 Task: Add Sprouts Citrus Shrimp With Spring Vegetables Saute Meal to the cart.
Action: Mouse moved to (19, 111)
Screenshot: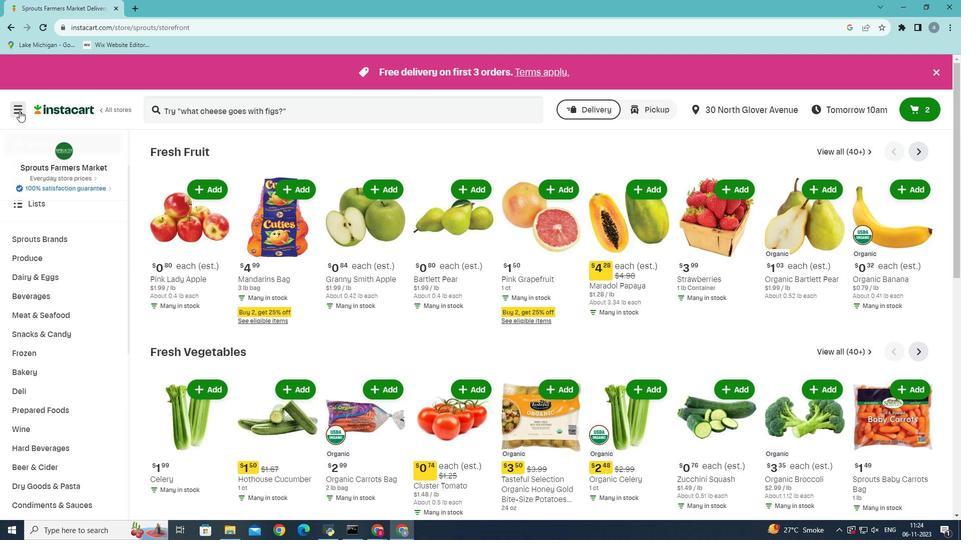 
Action: Mouse pressed left at (19, 111)
Screenshot: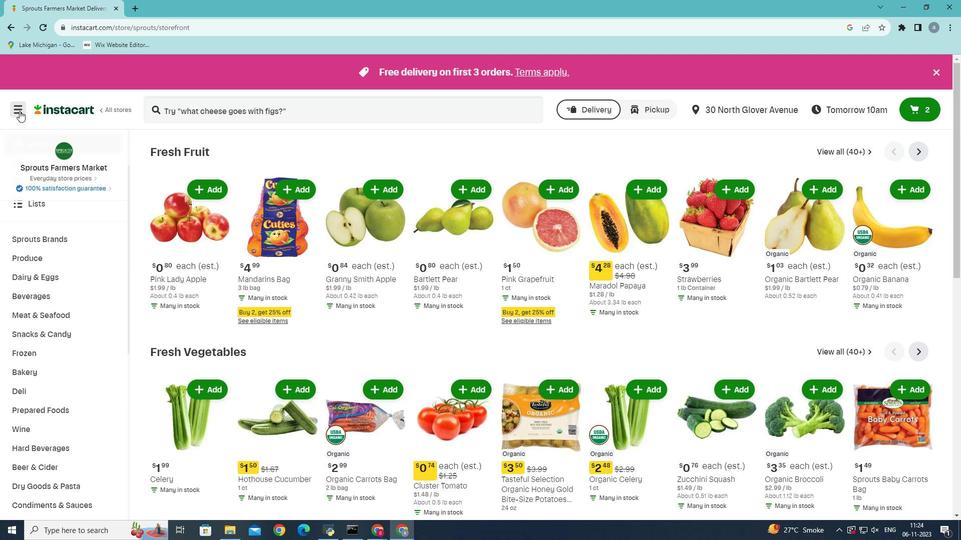 
Action: Mouse moved to (38, 276)
Screenshot: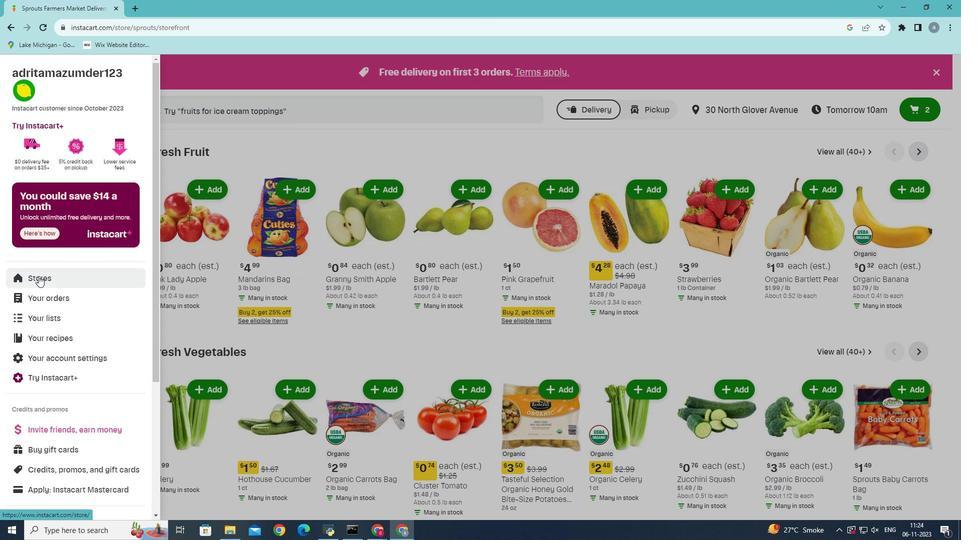 
Action: Mouse pressed left at (38, 276)
Screenshot: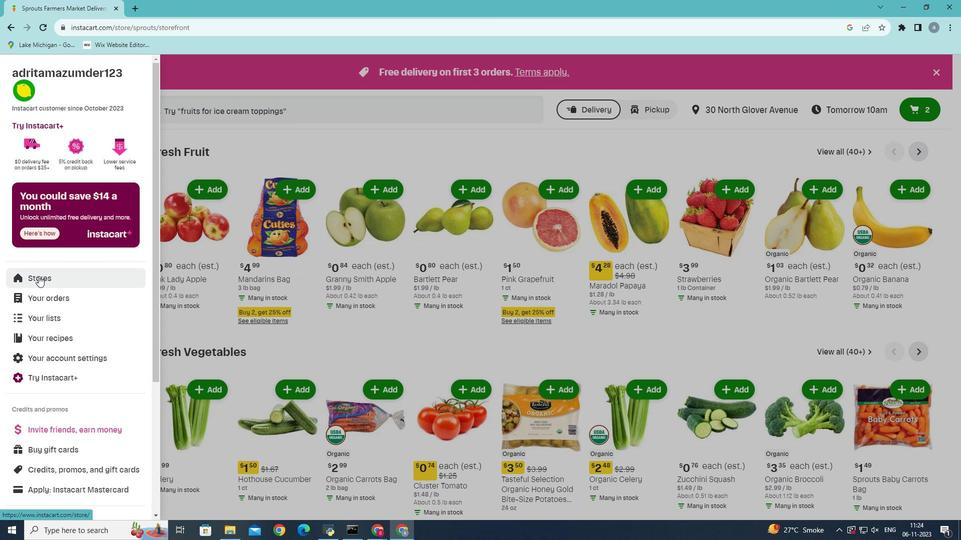 
Action: Mouse moved to (228, 108)
Screenshot: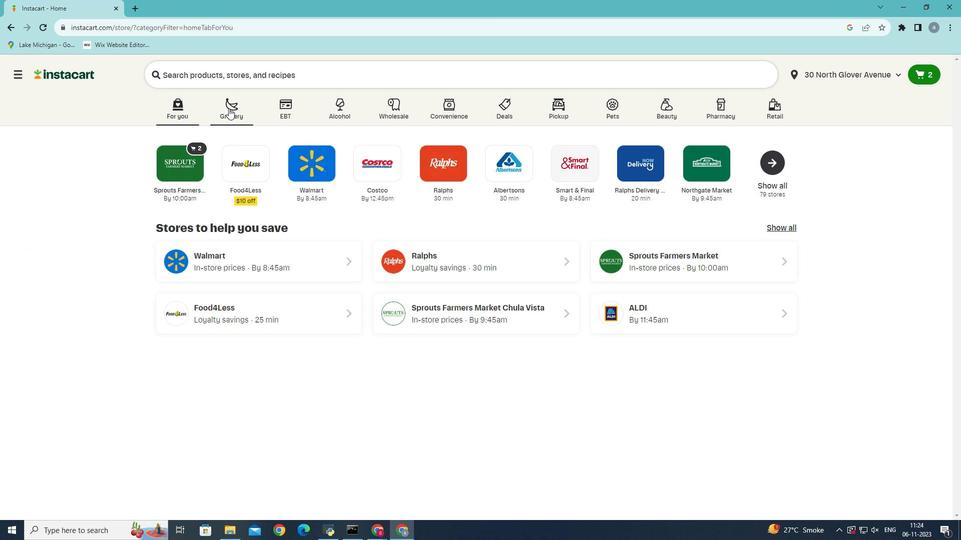 
Action: Mouse pressed left at (228, 108)
Screenshot: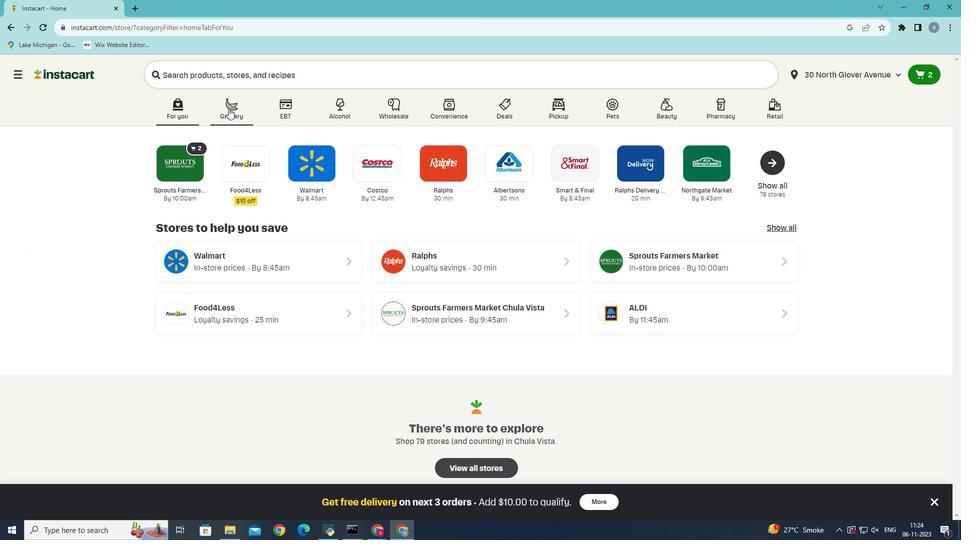 
Action: Mouse moved to (202, 286)
Screenshot: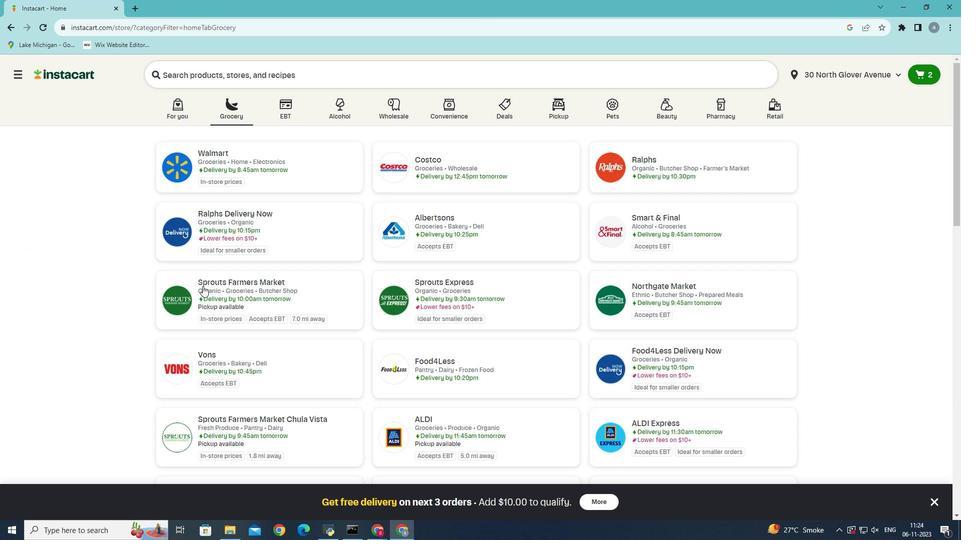 
Action: Mouse pressed left at (202, 286)
Screenshot: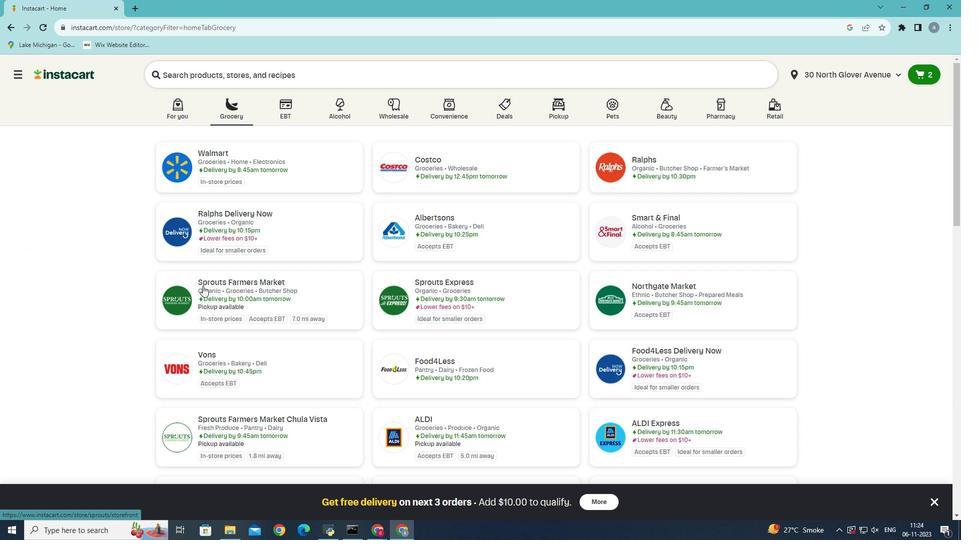 
Action: Mouse moved to (77, 386)
Screenshot: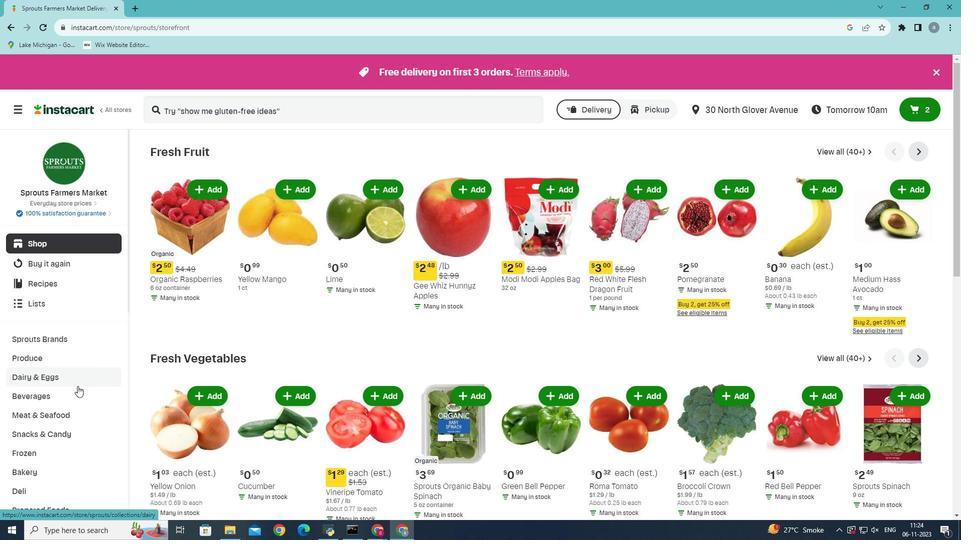
Action: Mouse scrolled (77, 385) with delta (0, 0)
Screenshot: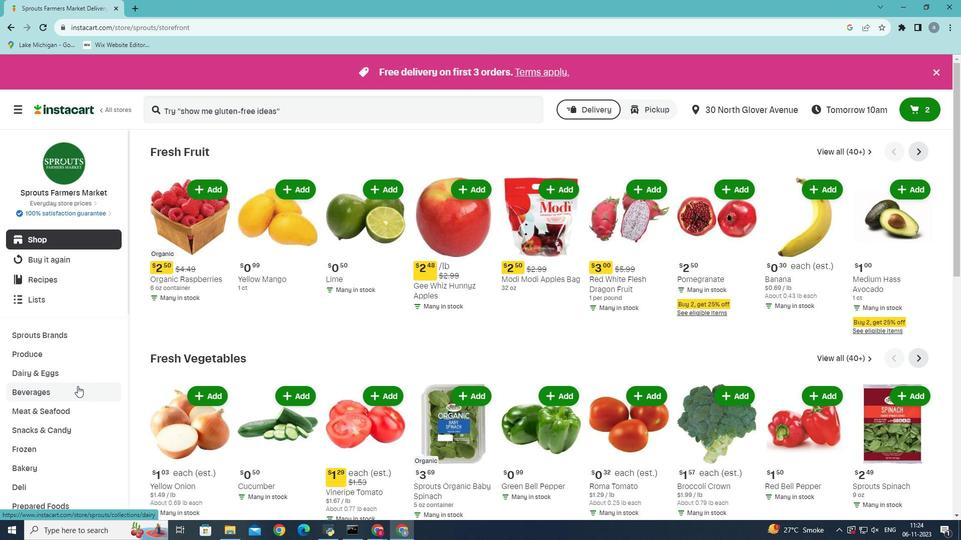 
Action: Mouse moved to (77, 386)
Screenshot: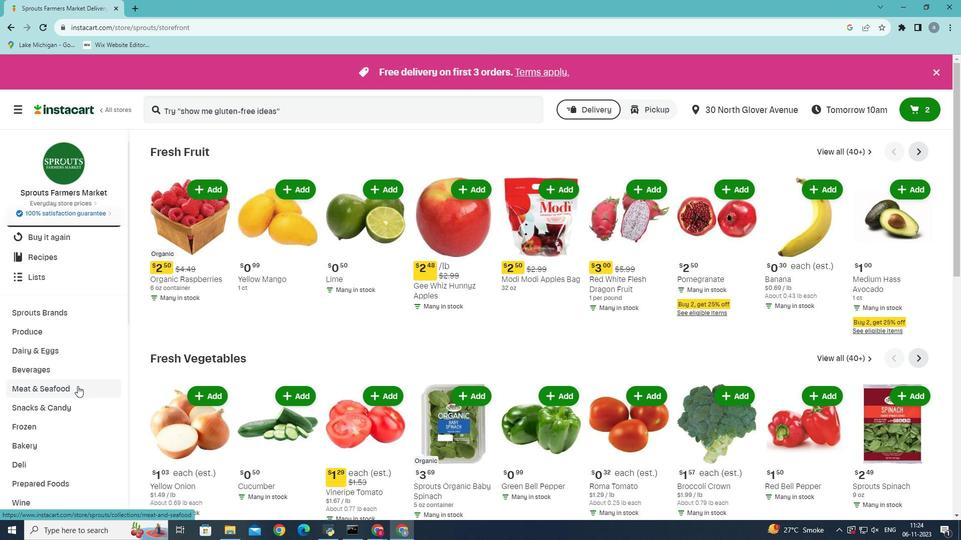 
Action: Mouse scrolled (77, 386) with delta (0, 0)
Screenshot: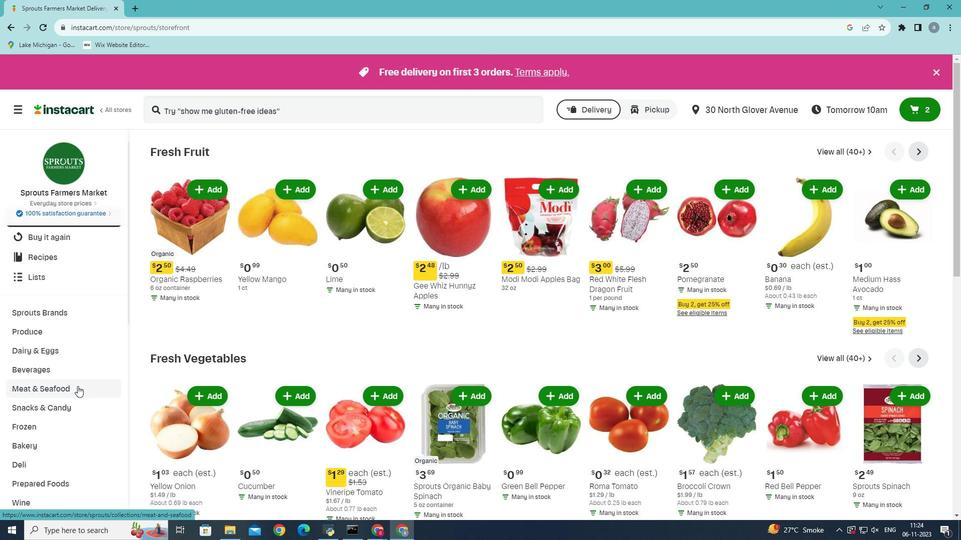 
Action: Mouse scrolled (77, 386) with delta (0, 0)
Screenshot: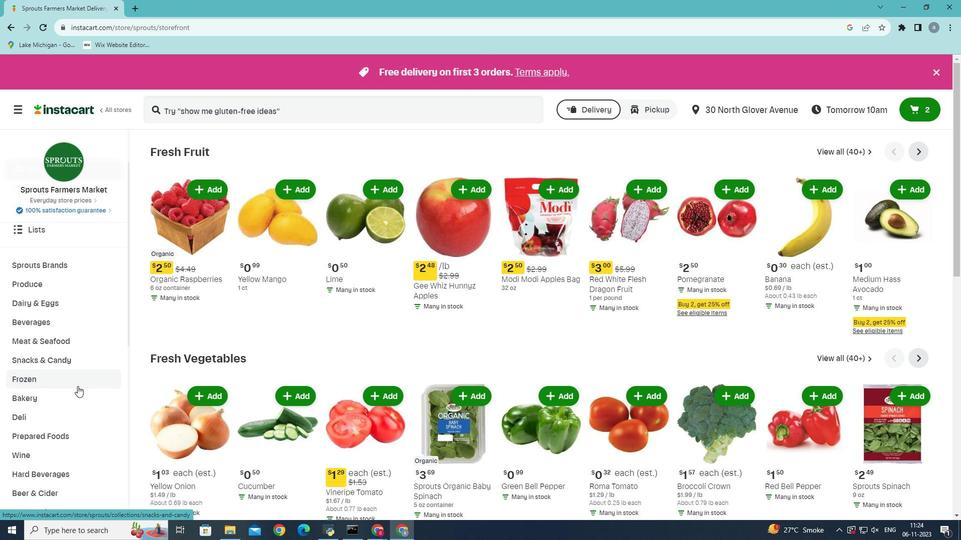 
Action: Mouse moved to (33, 361)
Screenshot: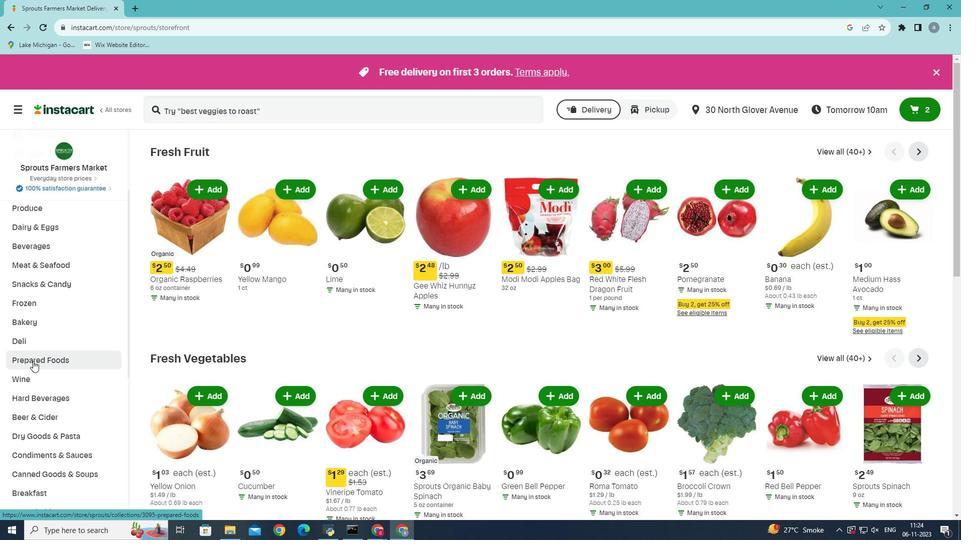 
Action: Mouse pressed left at (33, 361)
Screenshot: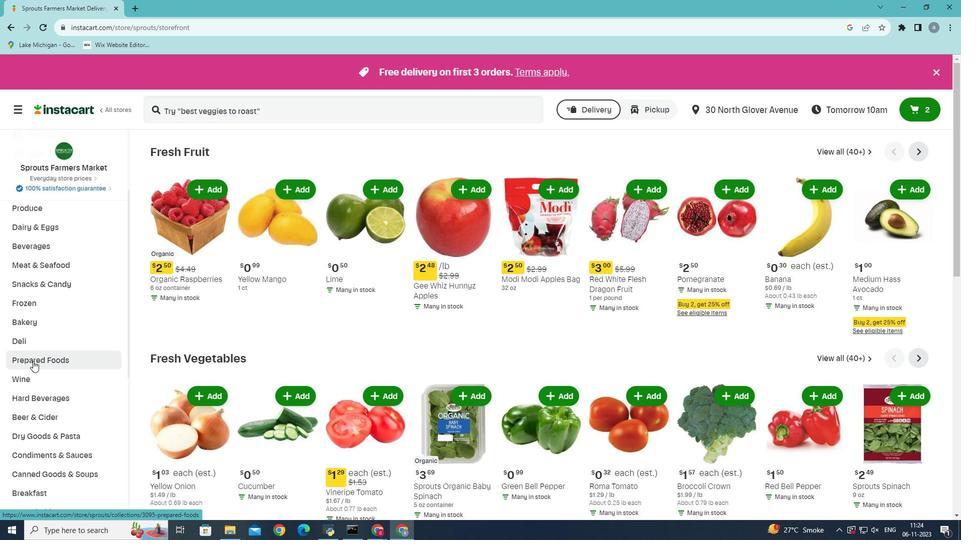 
Action: Mouse moved to (358, 171)
Screenshot: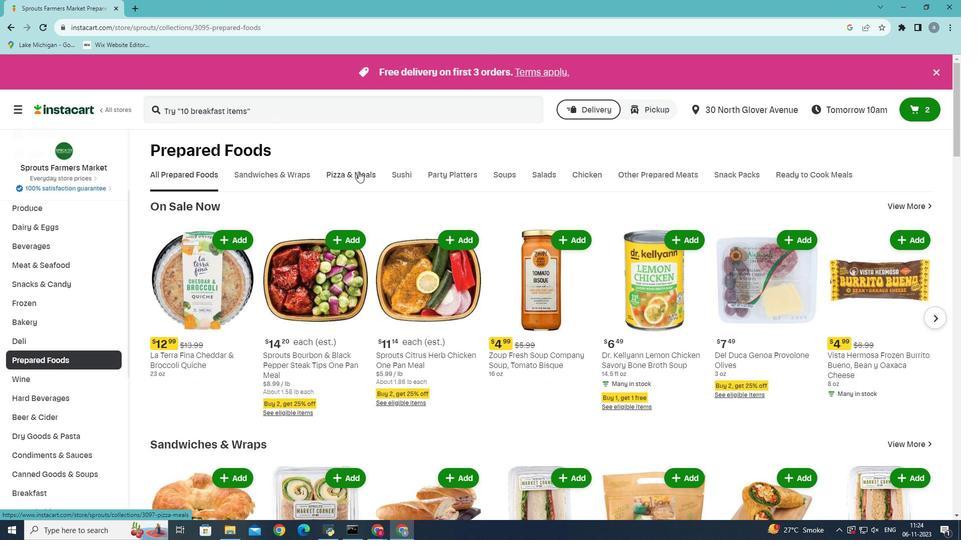 
Action: Mouse pressed left at (358, 171)
Screenshot: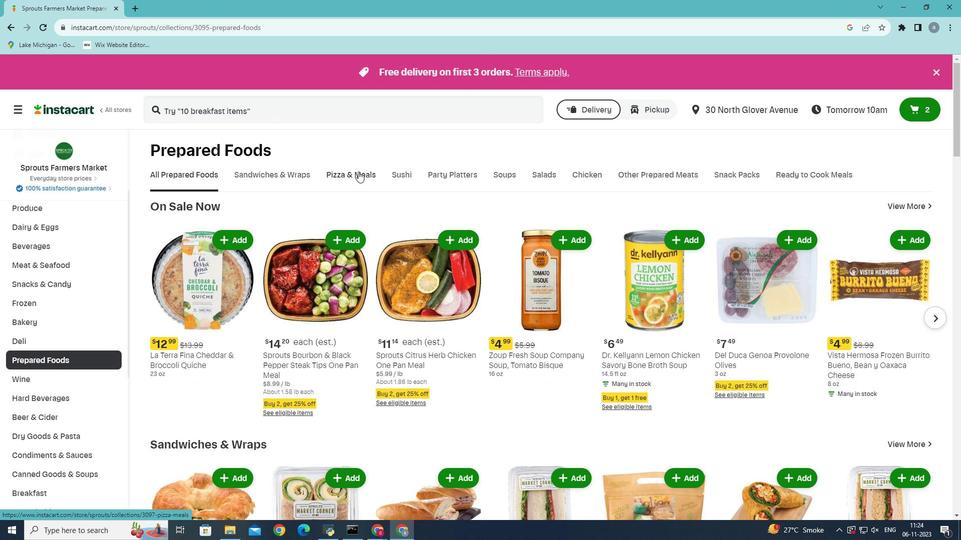 
Action: Mouse moved to (664, 216)
Screenshot: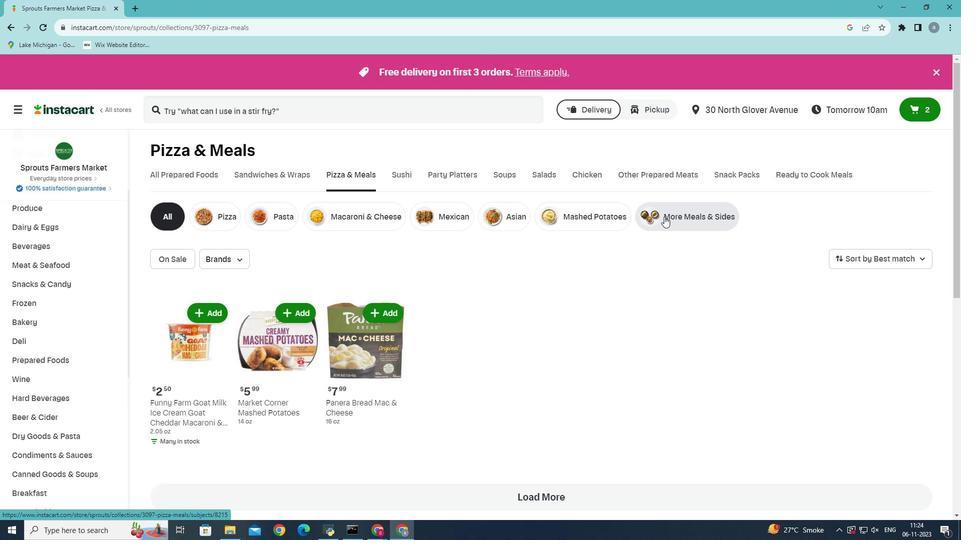 
Action: Mouse pressed left at (664, 216)
Screenshot: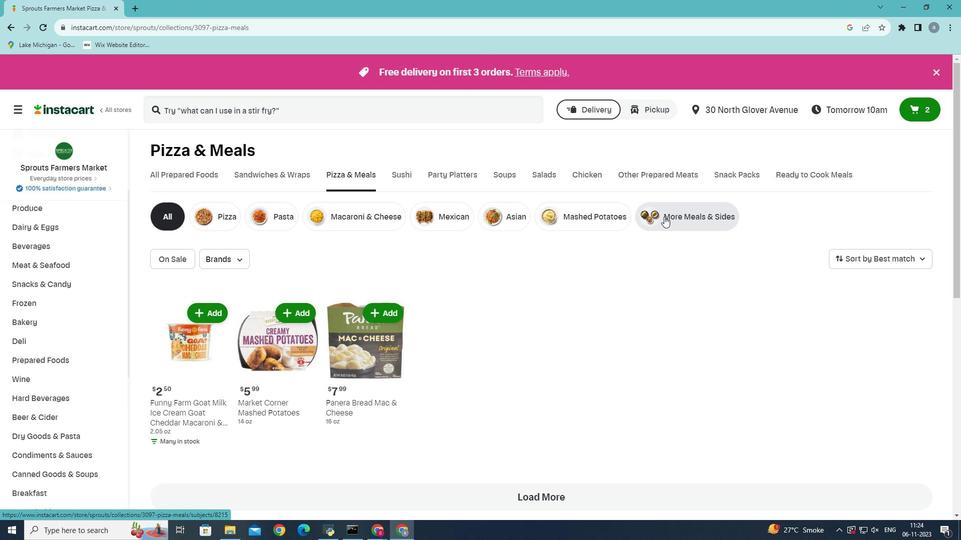 
Action: Mouse moved to (686, 218)
Screenshot: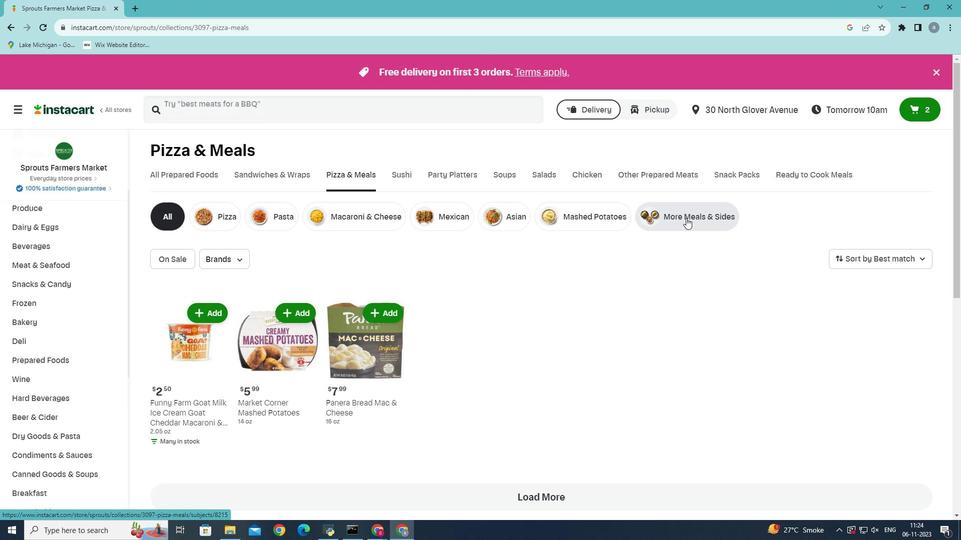 
Action: Mouse pressed left at (686, 218)
Screenshot: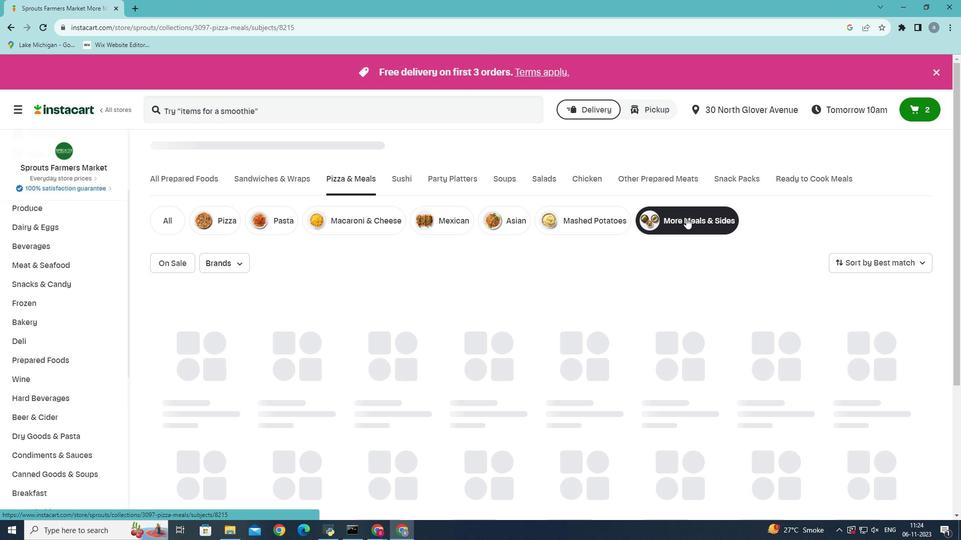 
Action: Mouse moved to (194, 115)
Screenshot: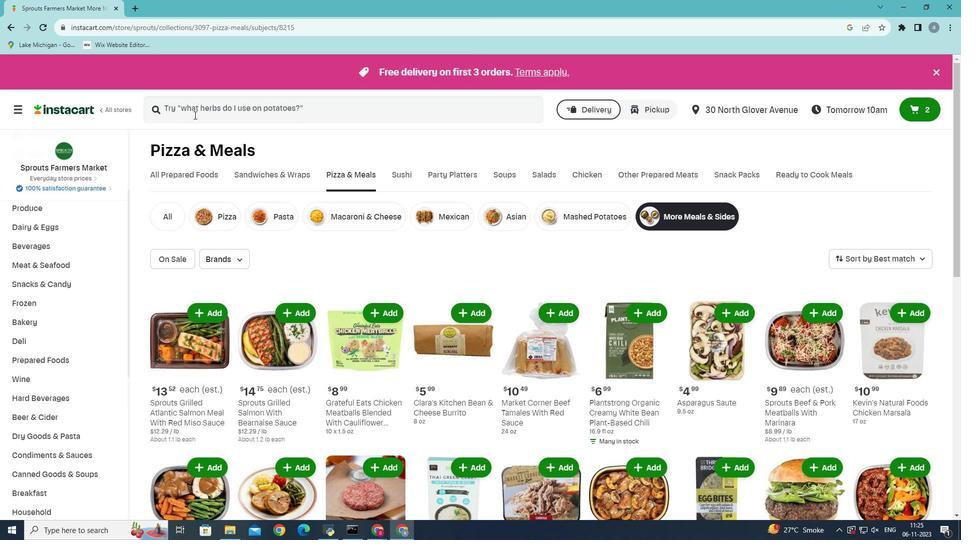 
Action: Mouse pressed left at (194, 115)
Screenshot: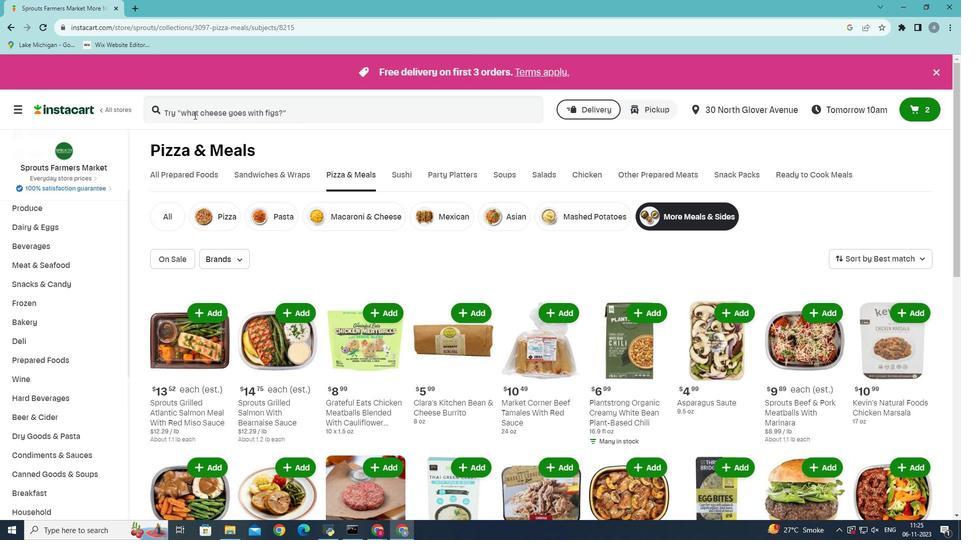 
Action: Key pressed sprouts<Key.space>cirtrus<Key.space>shrimp<Key.space>with<Key.space>spring<Key.space>vegetables<Key.space>saute<Key.space>meal<Key.enter>
Screenshot: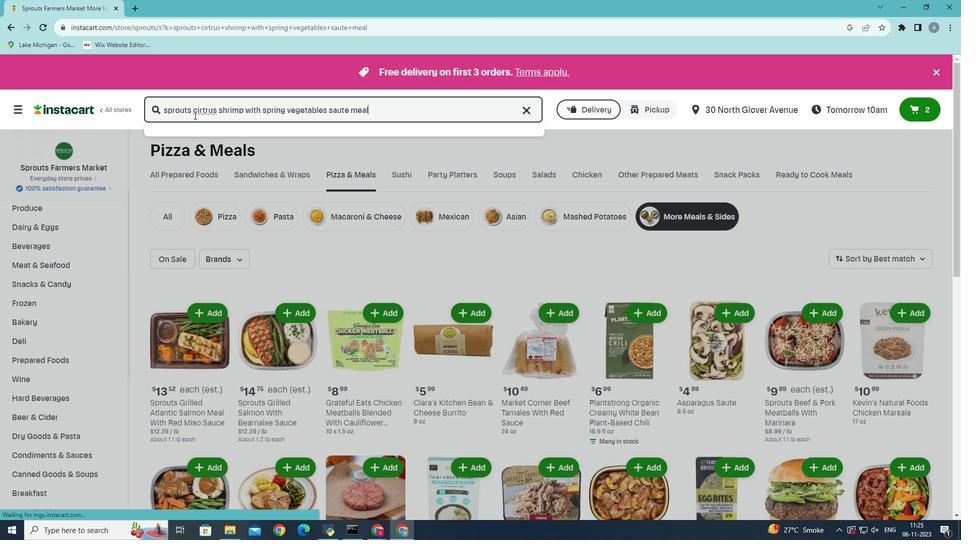 
Action: Mouse moved to (433, 217)
Screenshot: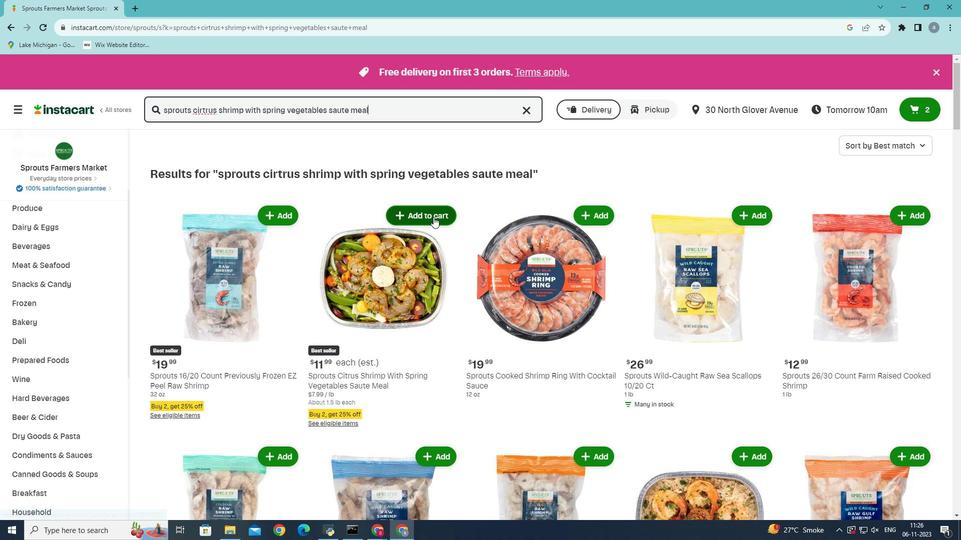 
Action: Mouse pressed left at (433, 217)
Screenshot: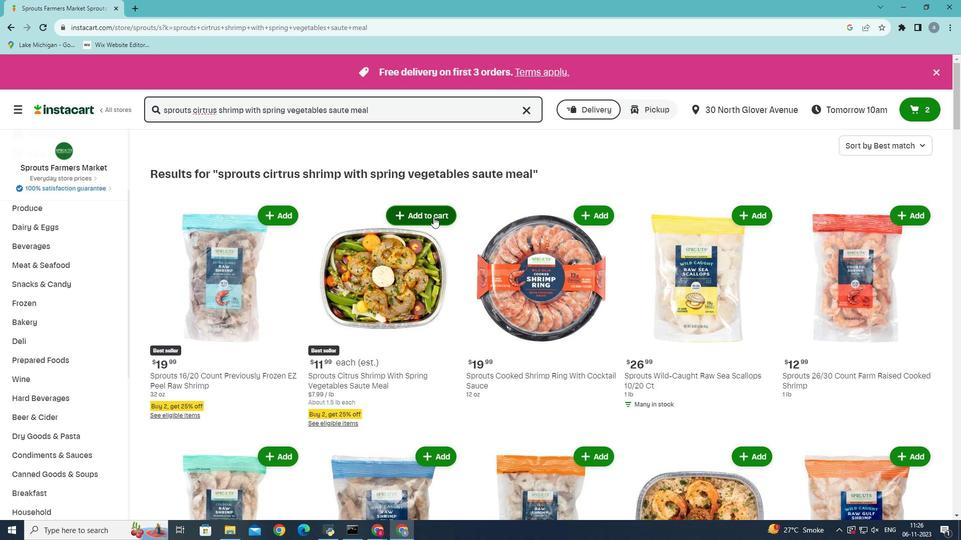 
